 Task: Create a task  Improve performance of the app on low-end devices , assign it to team member softage.7@softage.net in the project TreasureLine and update the status of the task to  On Track  , set the priority of the task to Low.
Action: Mouse moved to (45, 257)
Screenshot: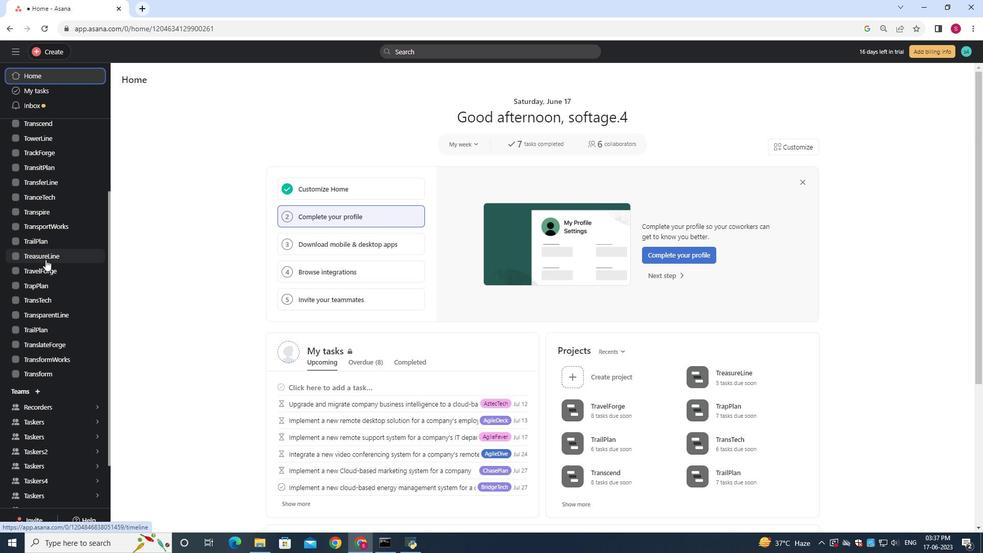 
Action: Mouse pressed left at (45, 257)
Screenshot: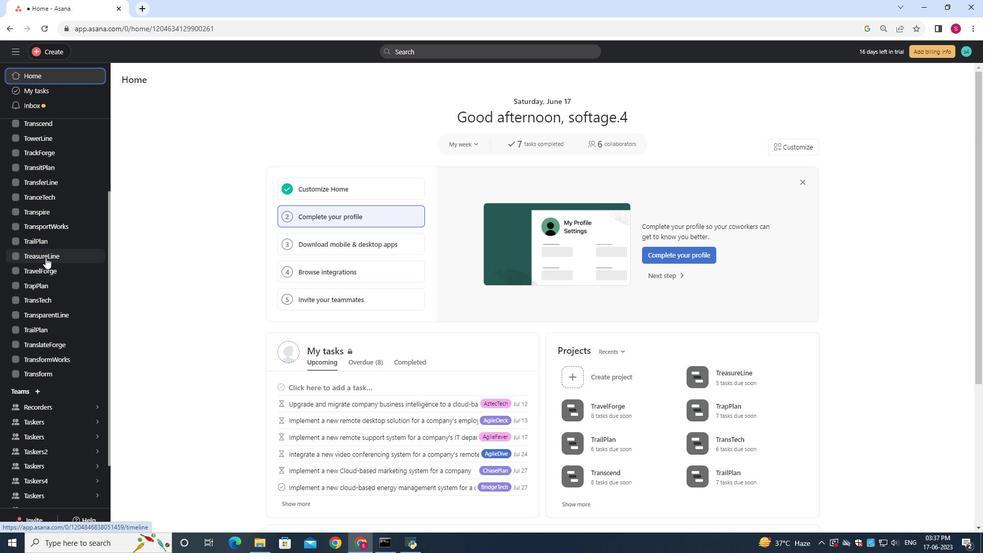 
Action: Mouse moved to (142, 122)
Screenshot: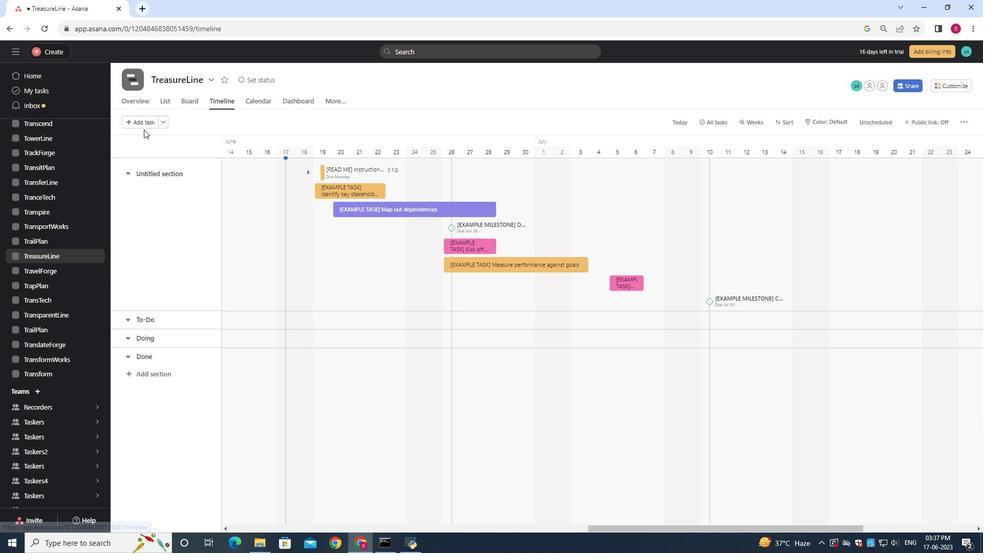 
Action: Mouse pressed left at (142, 122)
Screenshot: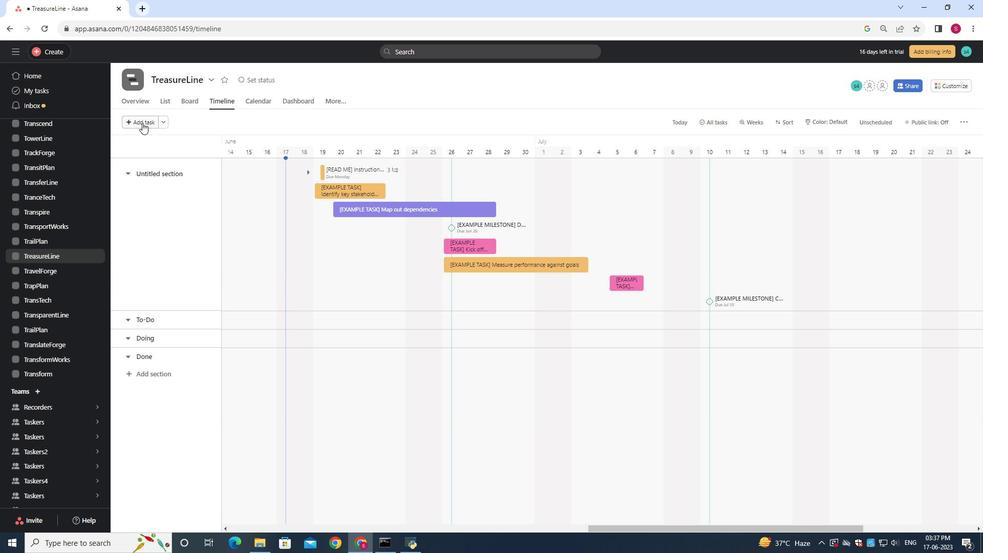 
Action: Mouse moved to (151, 125)
Screenshot: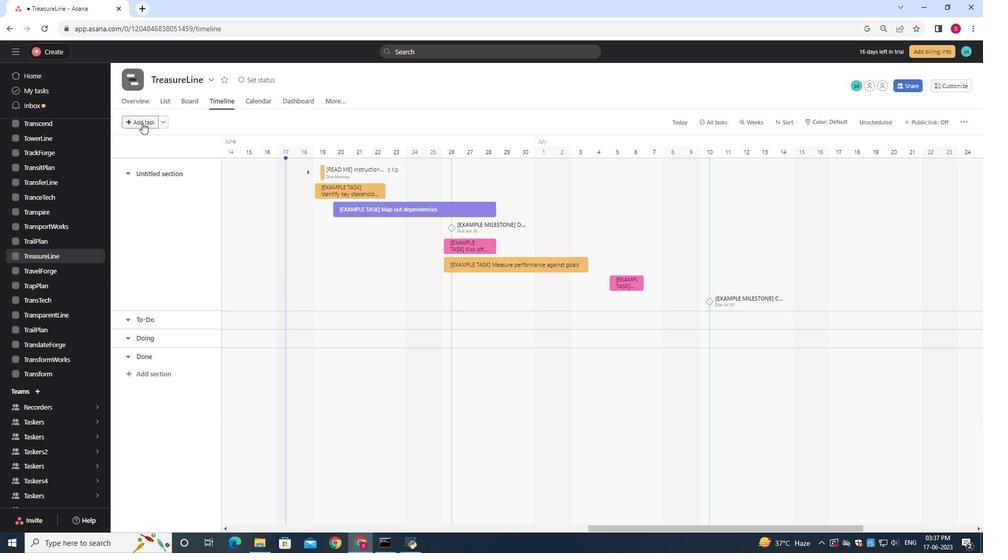 
Action: Key pressed <Key.shift>Improve<Key.space><Key.shift>performance<Key.space>of<Key.space>the<Key.space>app<Key.space>on<Key.space>low-end-devices
Screenshot: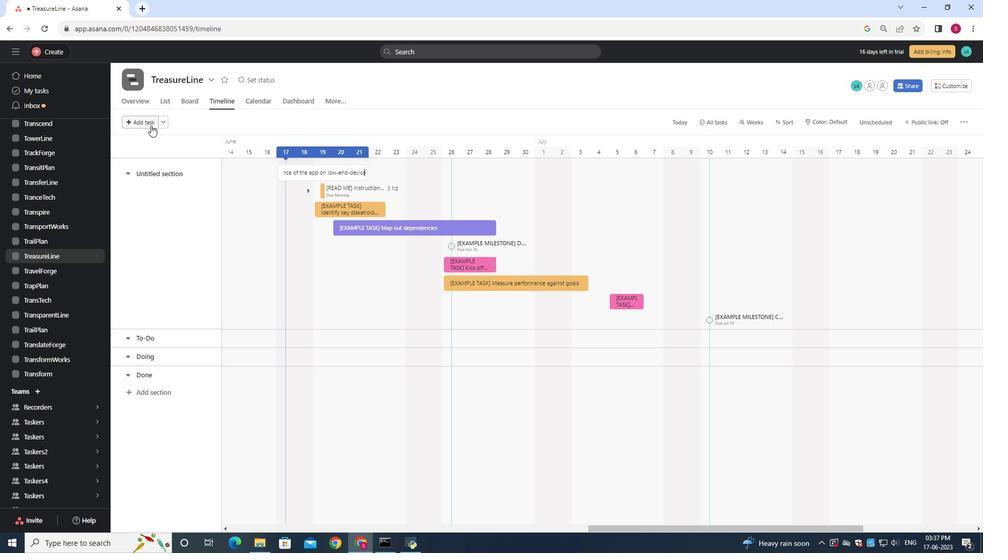 
Action: Mouse moved to (334, 172)
Screenshot: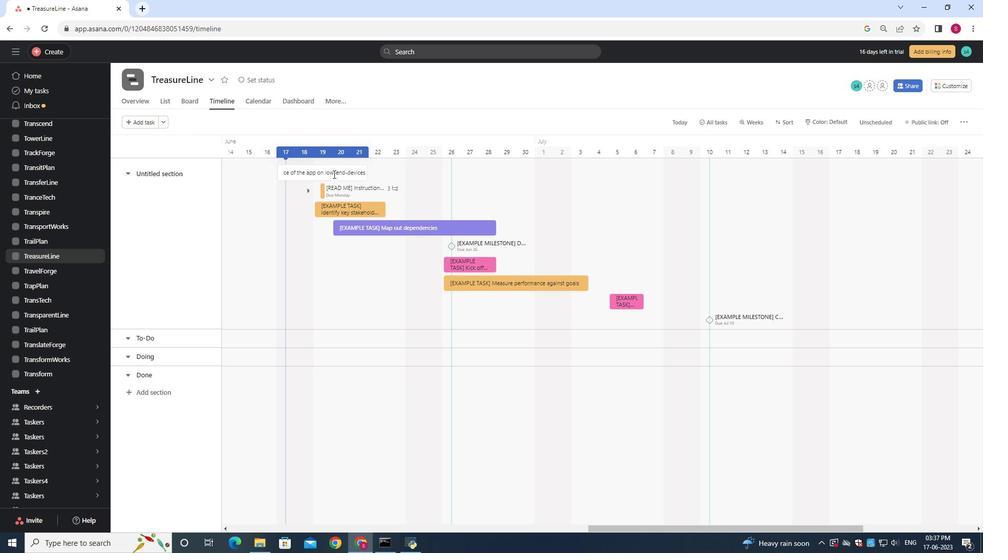 
Action: Mouse pressed left at (334, 172)
Screenshot: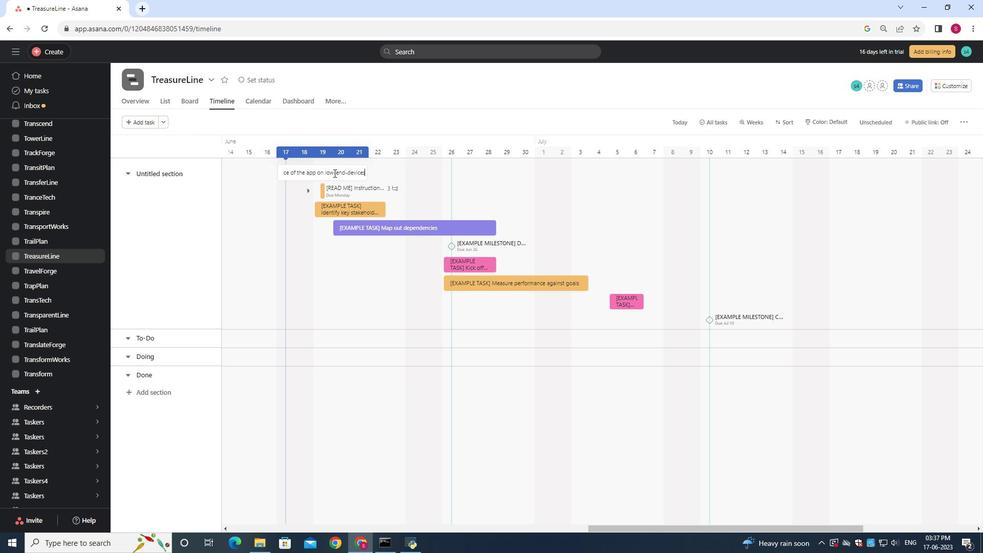 
Action: Mouse moved to (769, 174)
Screenshot: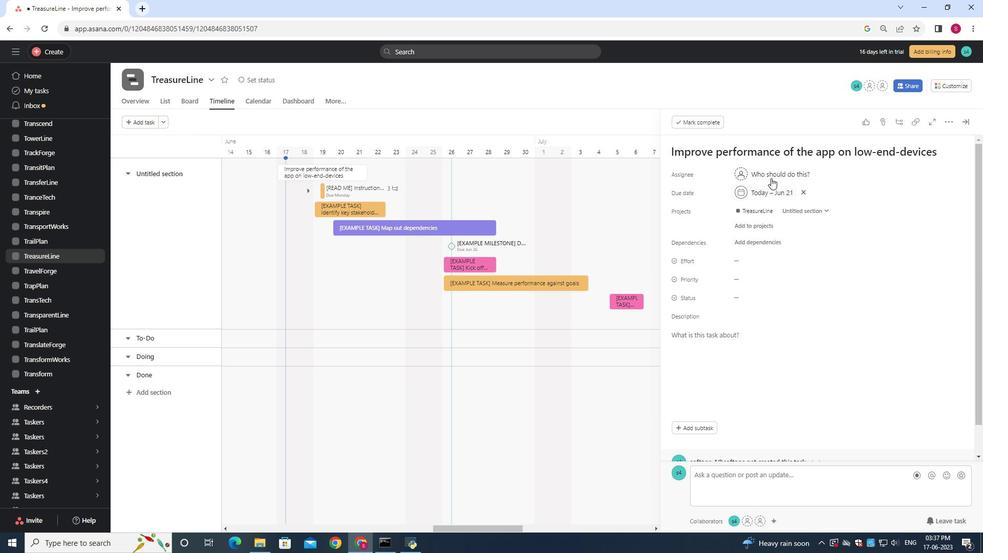 
Action: Mouse pressed left at (769, 174)
Screenshot: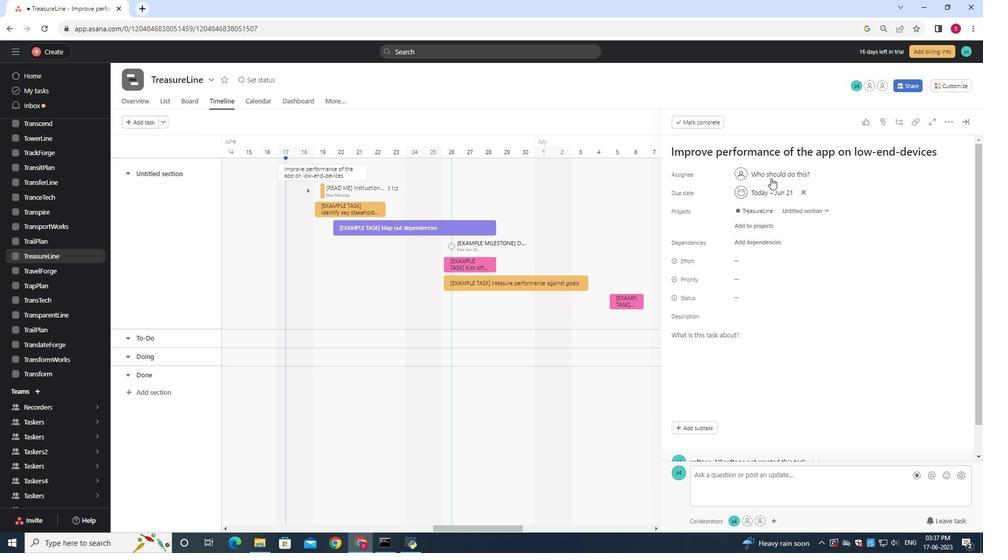 
Action: Key pressed softage<Key.shift>@<Key.backspace>.
Screenshot: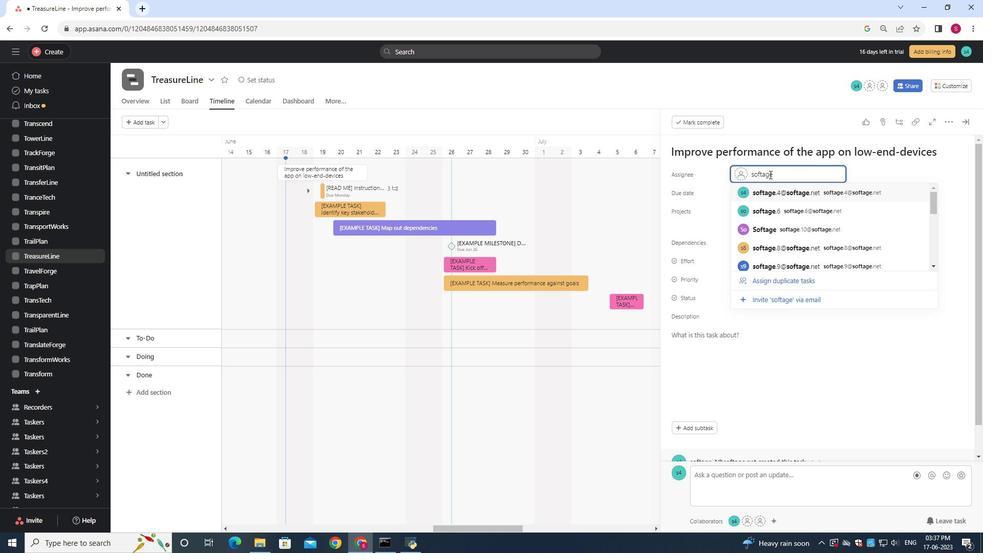 
Action: Mouse moved to (809, 198)
Screenshot: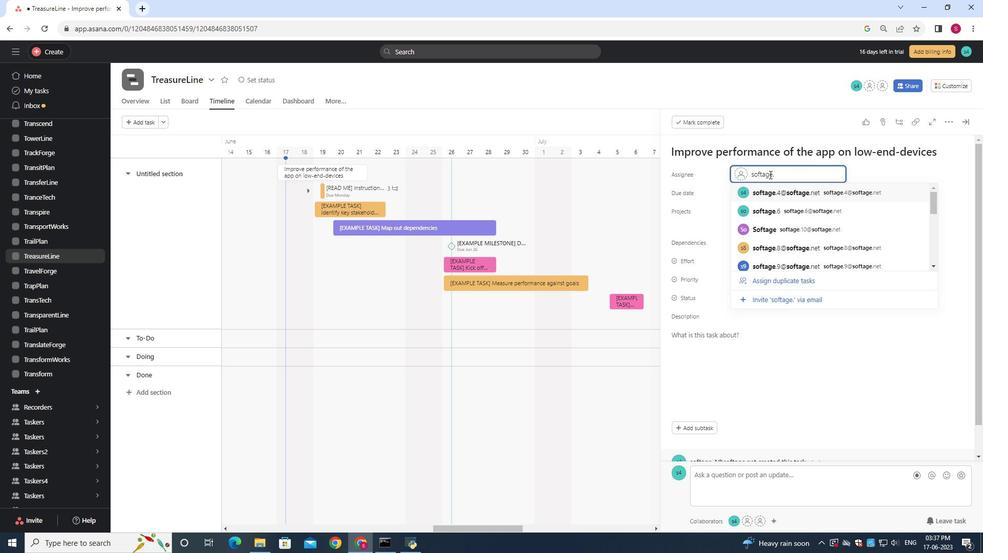 
Action: Key pressed 7<Key.shift>@softage.net
Screenshot: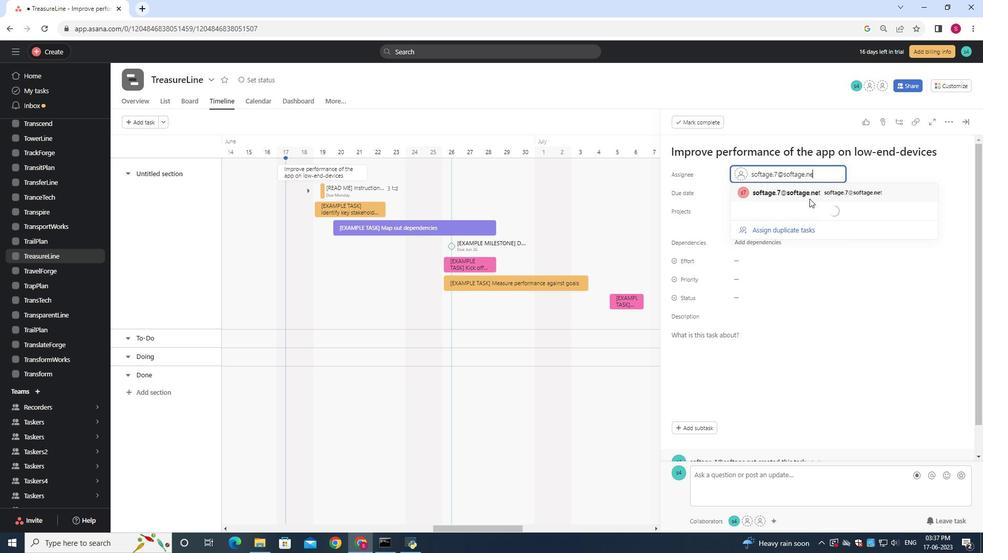 
Action: Mouse moved to (808, 192)
Screenshot: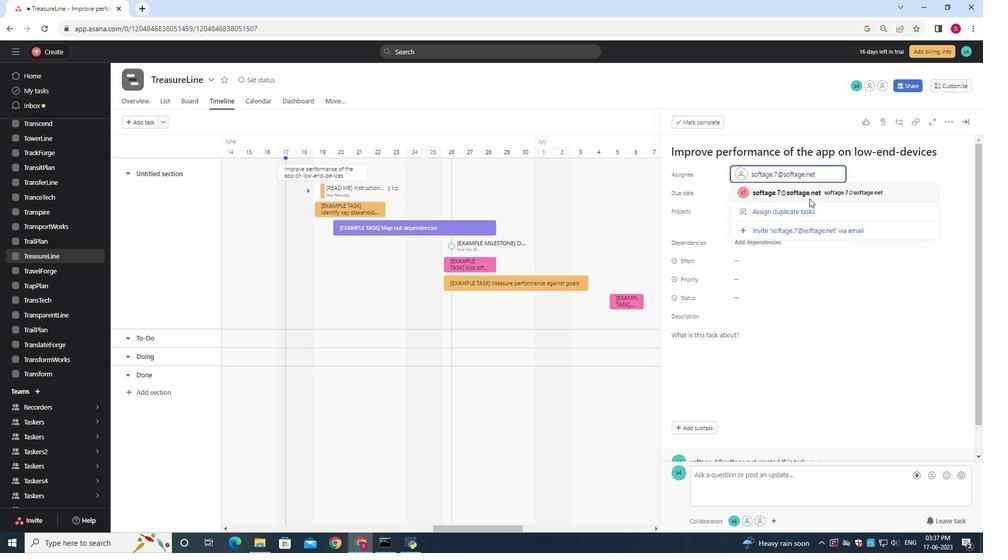 
Action: Mouse pressed left at (808, 192)
Screenshot: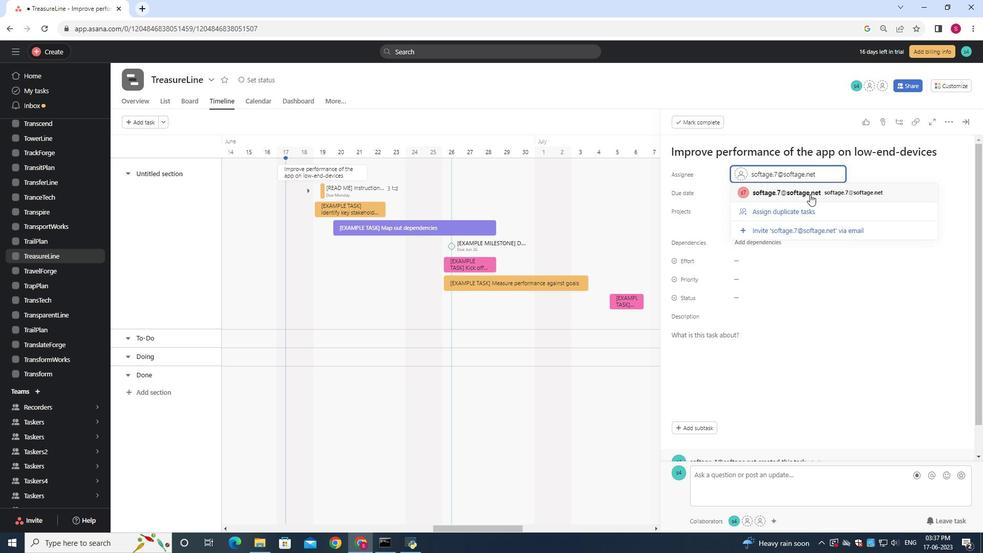 
Action: Mouse moved to (735, 299)
Screenshot: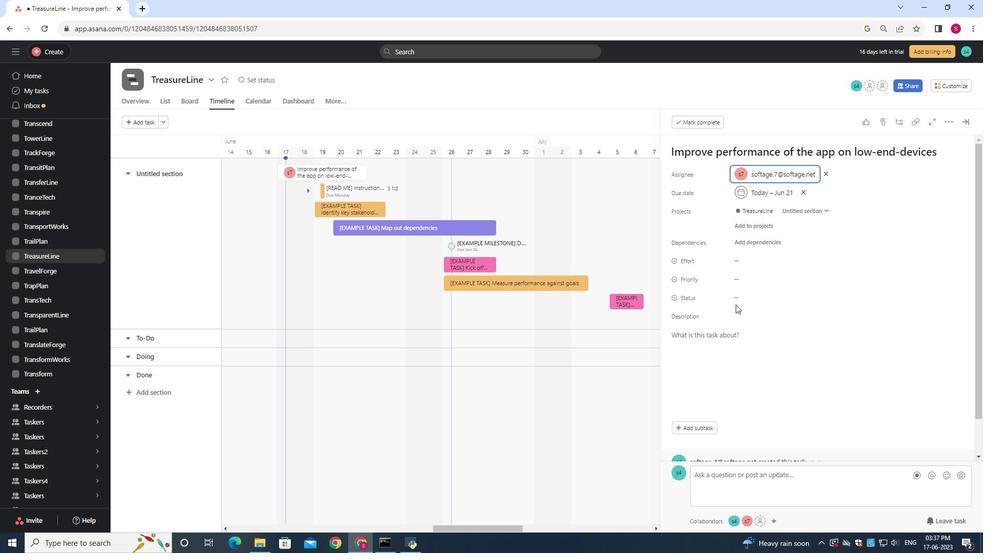 
Action: Mouse pressed left at (735, 299)
Screenshot: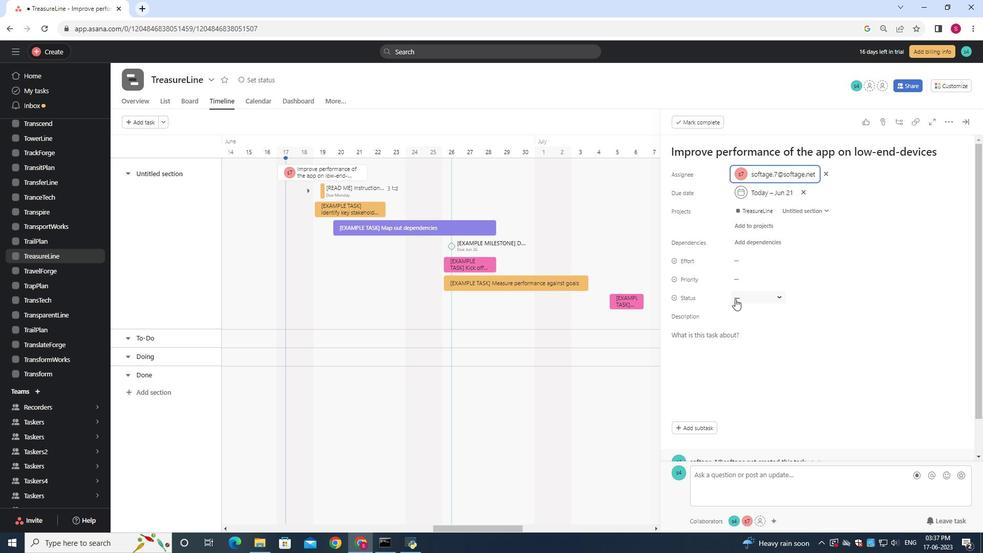 
Action: Mouse moved to (764, 332)
Screenshot: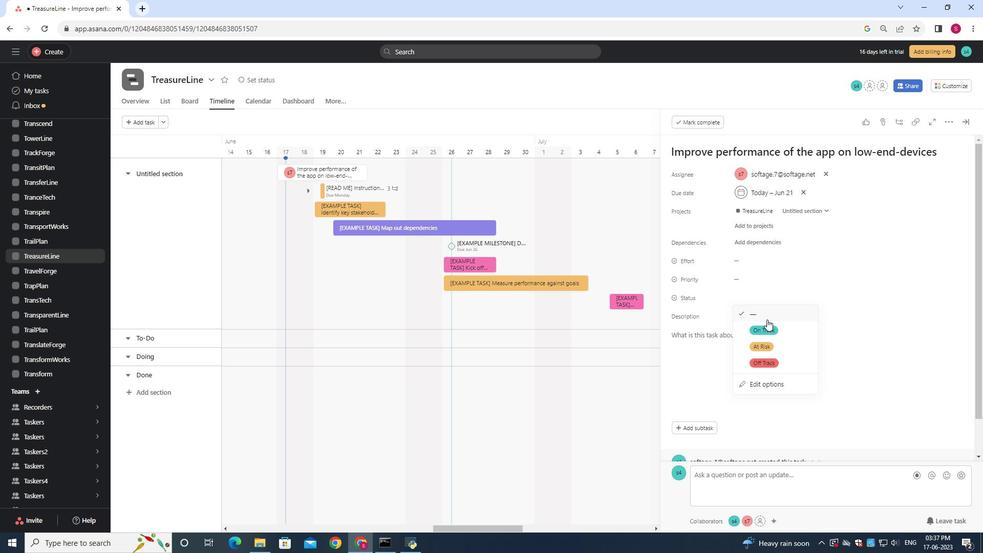 
Action: Mouse pressed left at (764, 332)
Screenshot: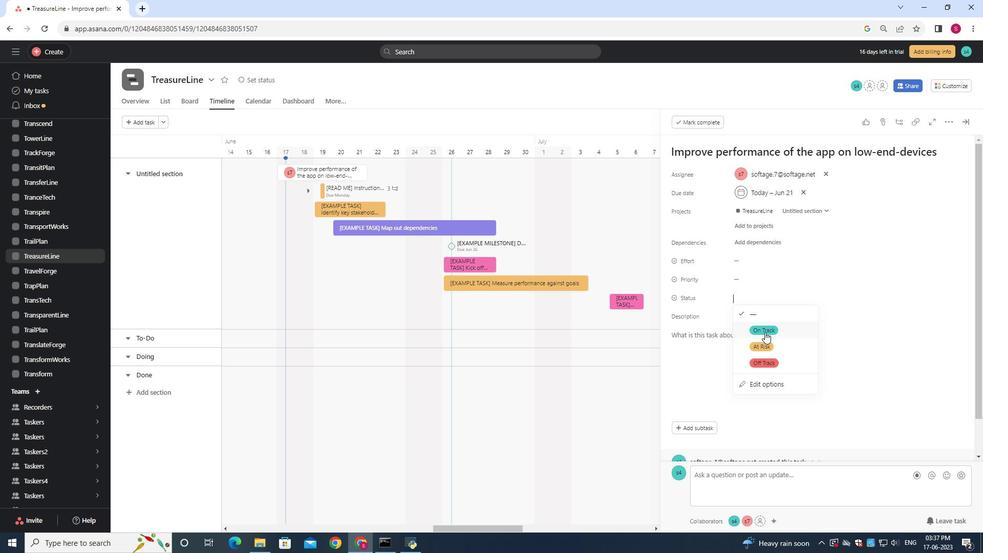 
Action: Mouse moved to (745, 281)
Screenshot: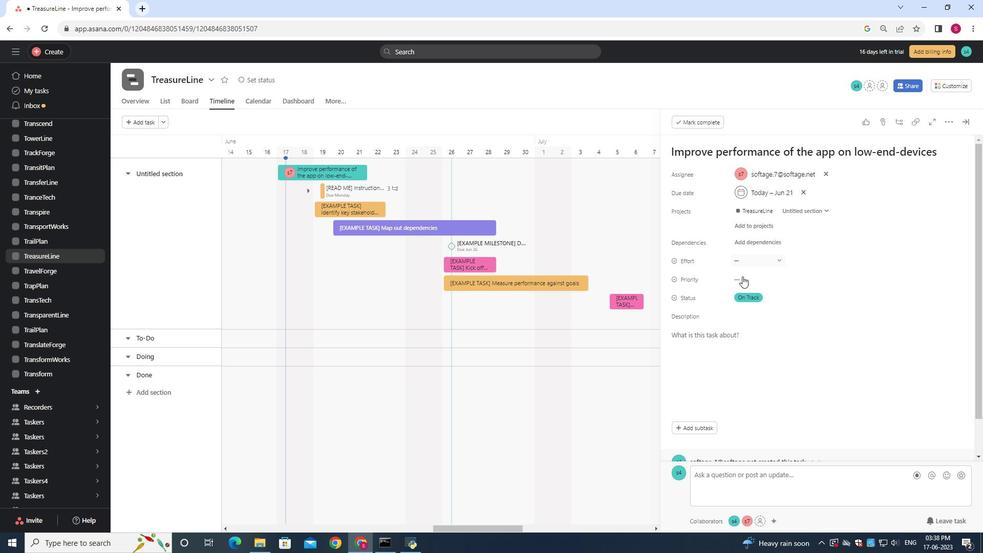 
Action: Mouse pressed left at (745, 281)
Screenshot: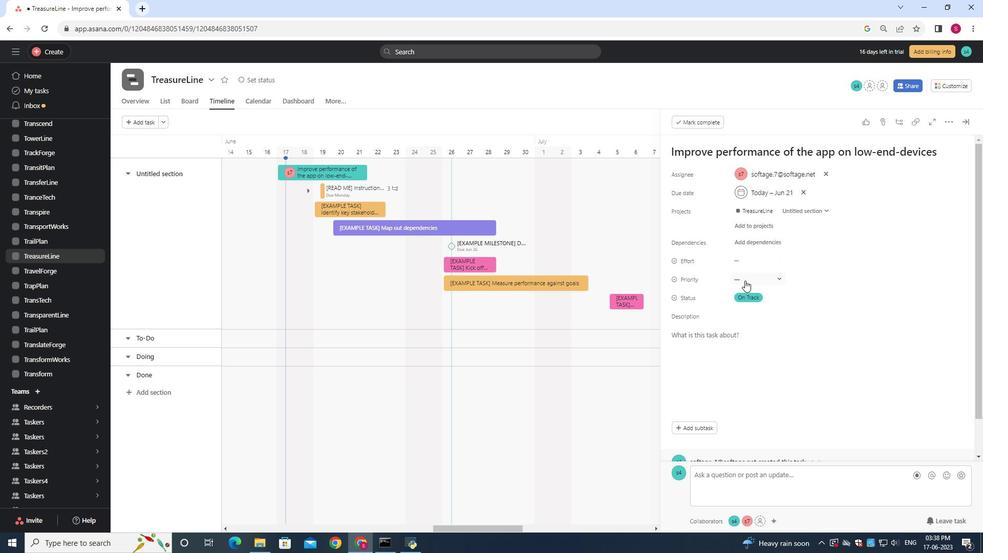 
Action: Mouse moved to (759, 342)
Screenshot: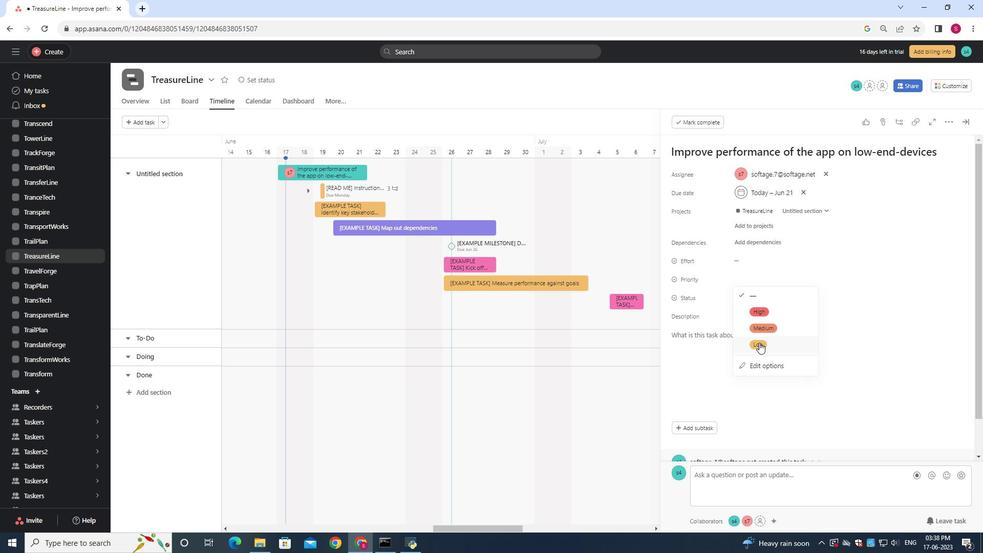 
Action: Mouse pressed left at (759, 342)
Screenshot: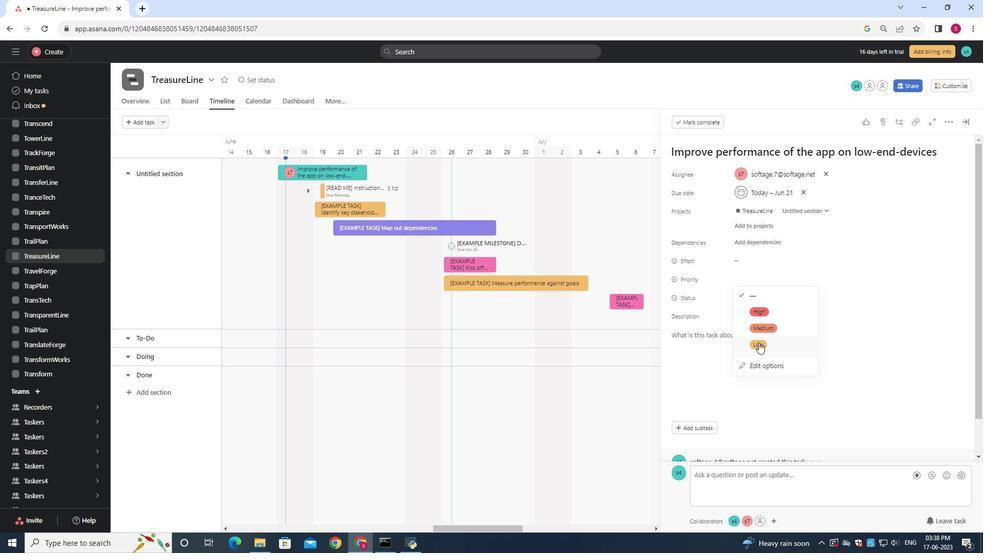 
Action: Mouse moved to (754, 286)
Screenshot: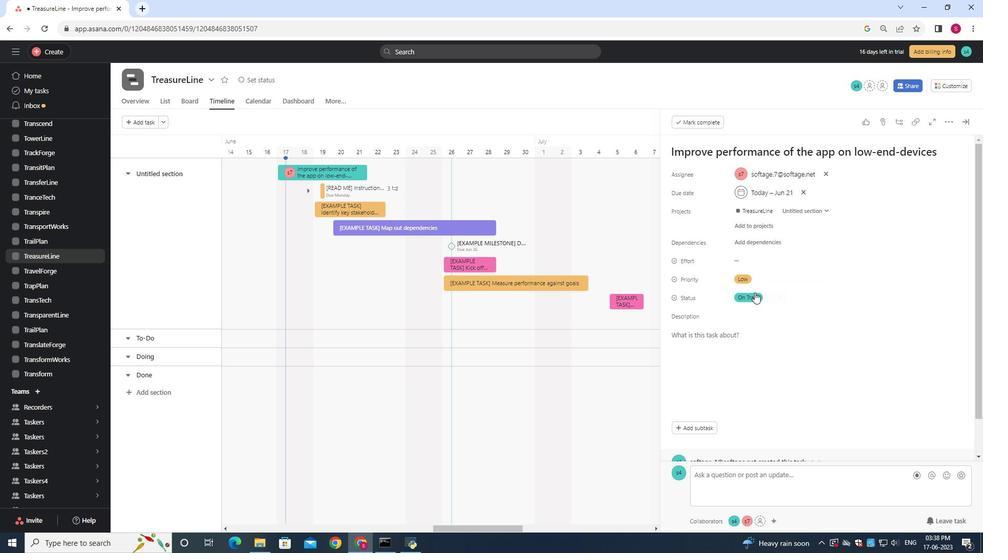
